 Task: Add a condition where "Privacy Is Ticket has no public comment" in recently solved tickets.
Action: Mouse moved to (219, 498)
Screenshot: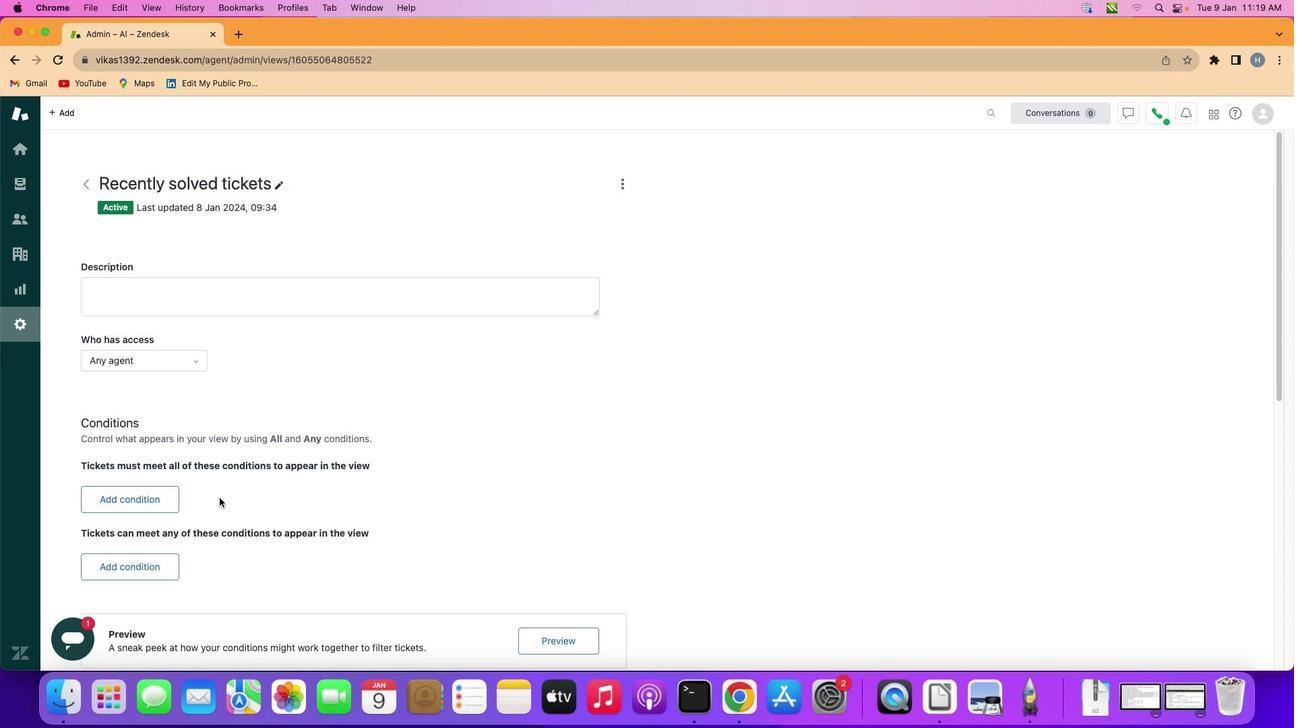 
Action: Mouse pressed left at (219, 498)
Screenshot: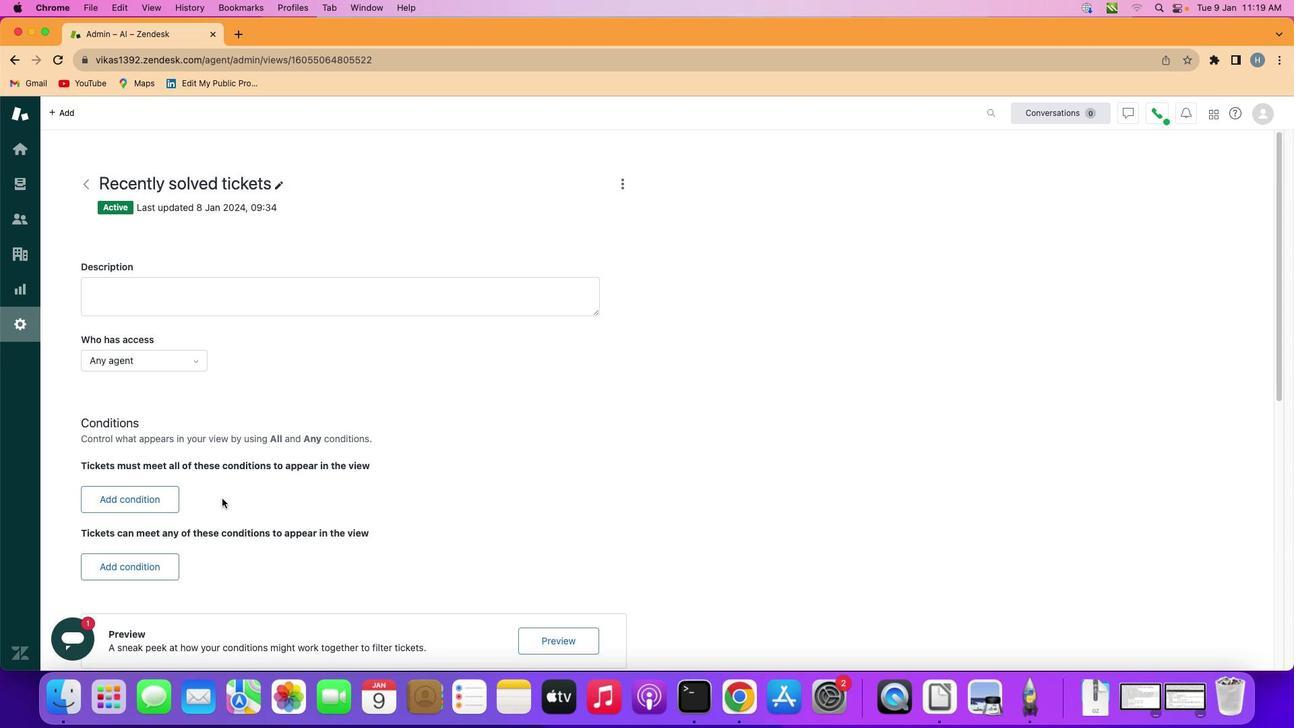 
Action: Mouse moved to (126, 499)
Screenshot: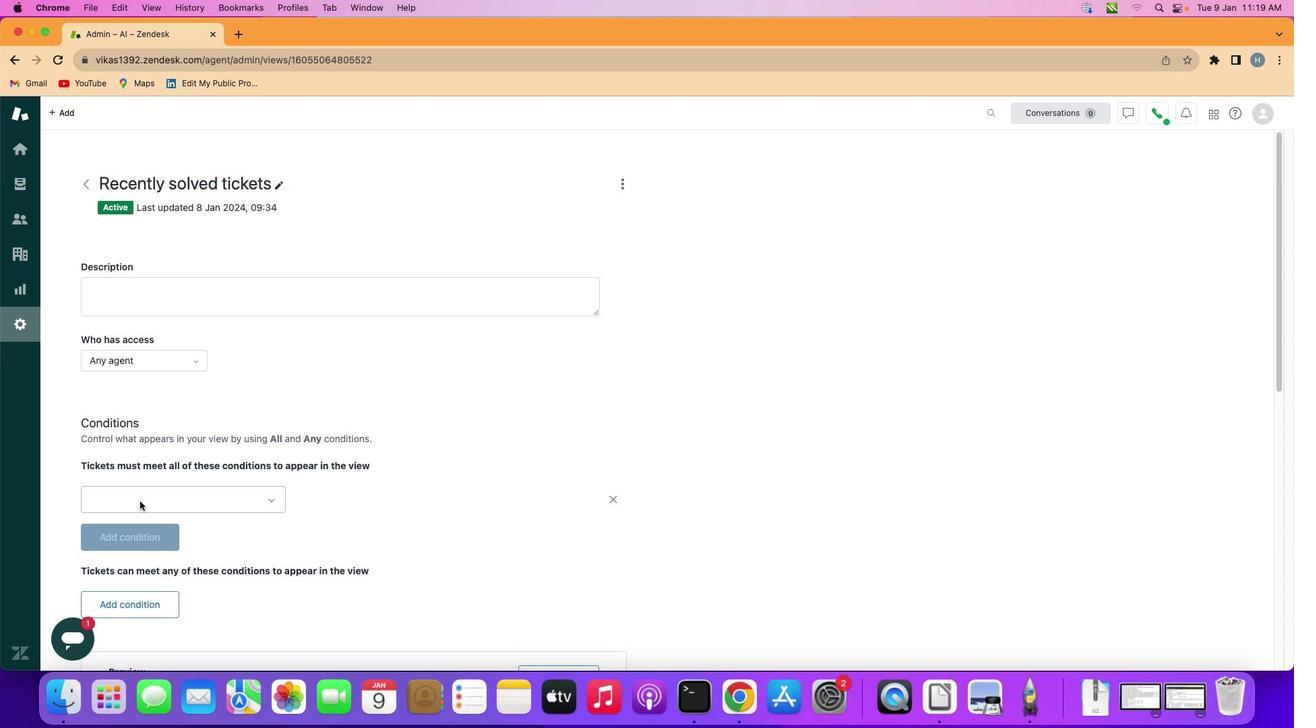 
Action: Mouse pressed left at (126, 499)
Screenshot: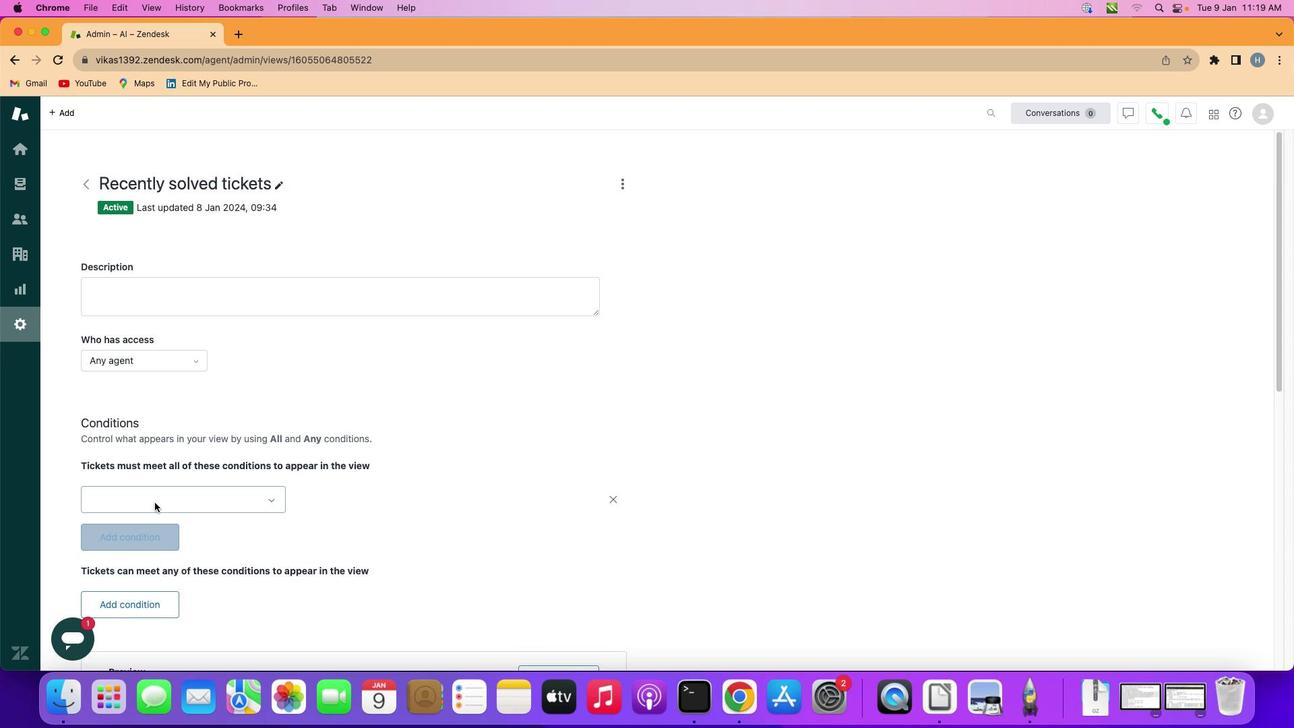 
Action: Mouse moved to (190, 505)
Screenshot: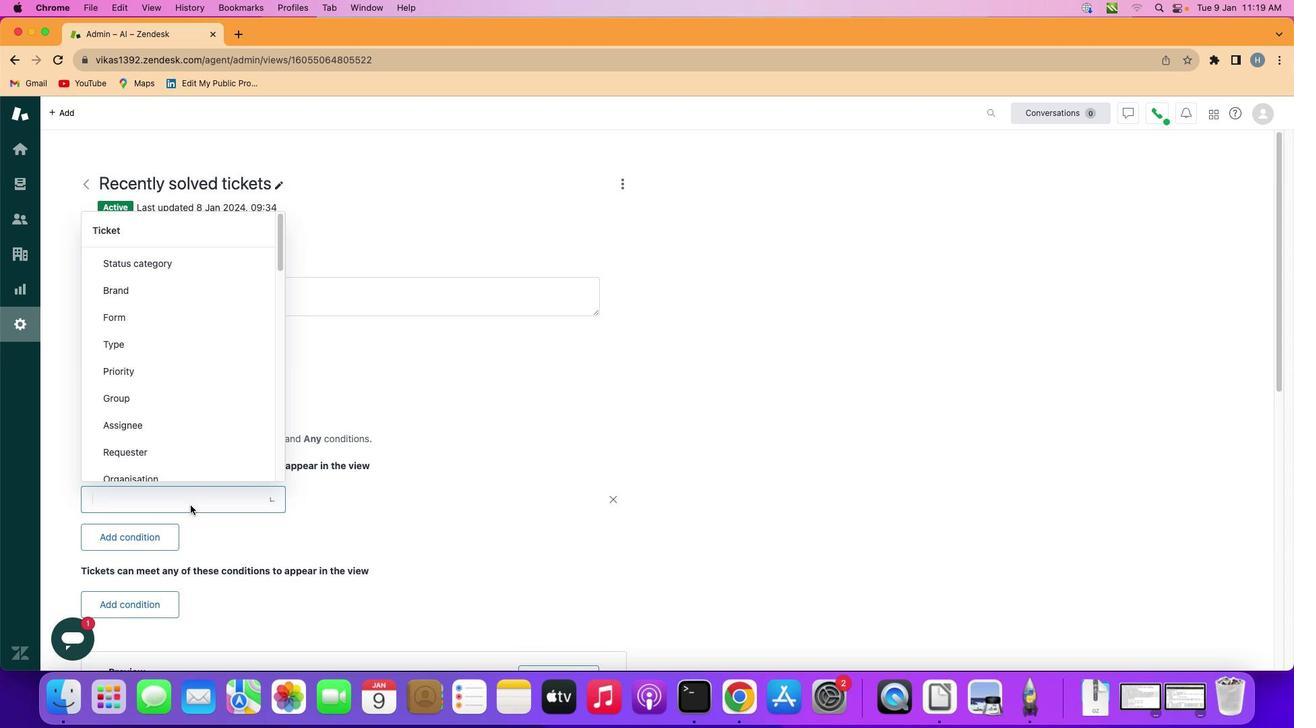 
Action: Mouse pressed left at (190, 505)
Screenshot: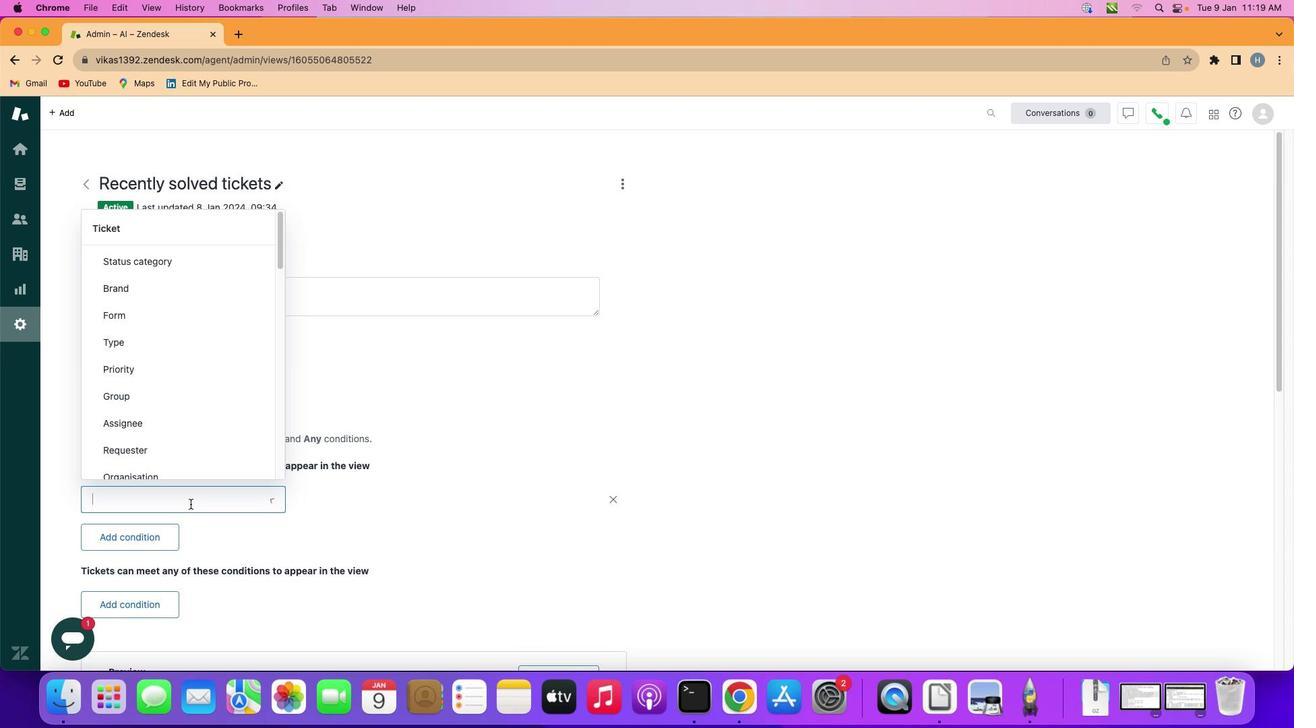 
Action: Mouse moved to (202, 375)
Screenshot: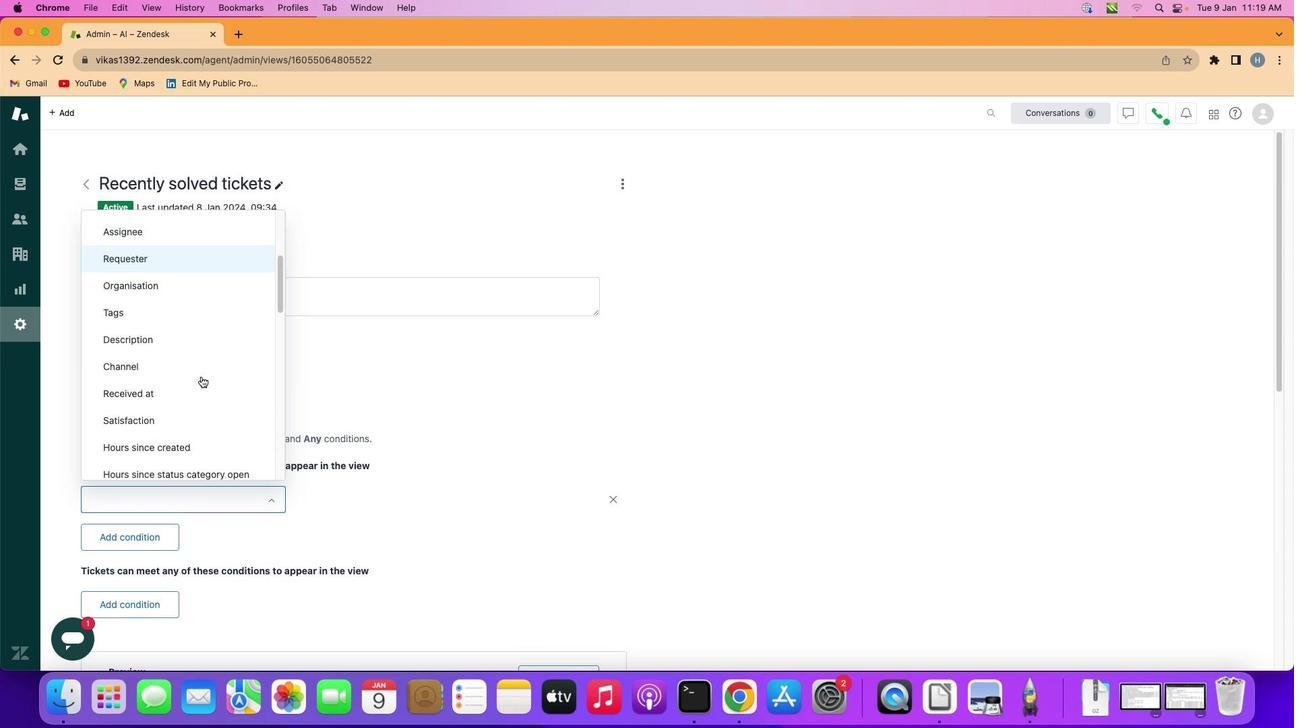 
Action: Mouse scrolled (202, 375) with delta (0, 0)
Screenshot: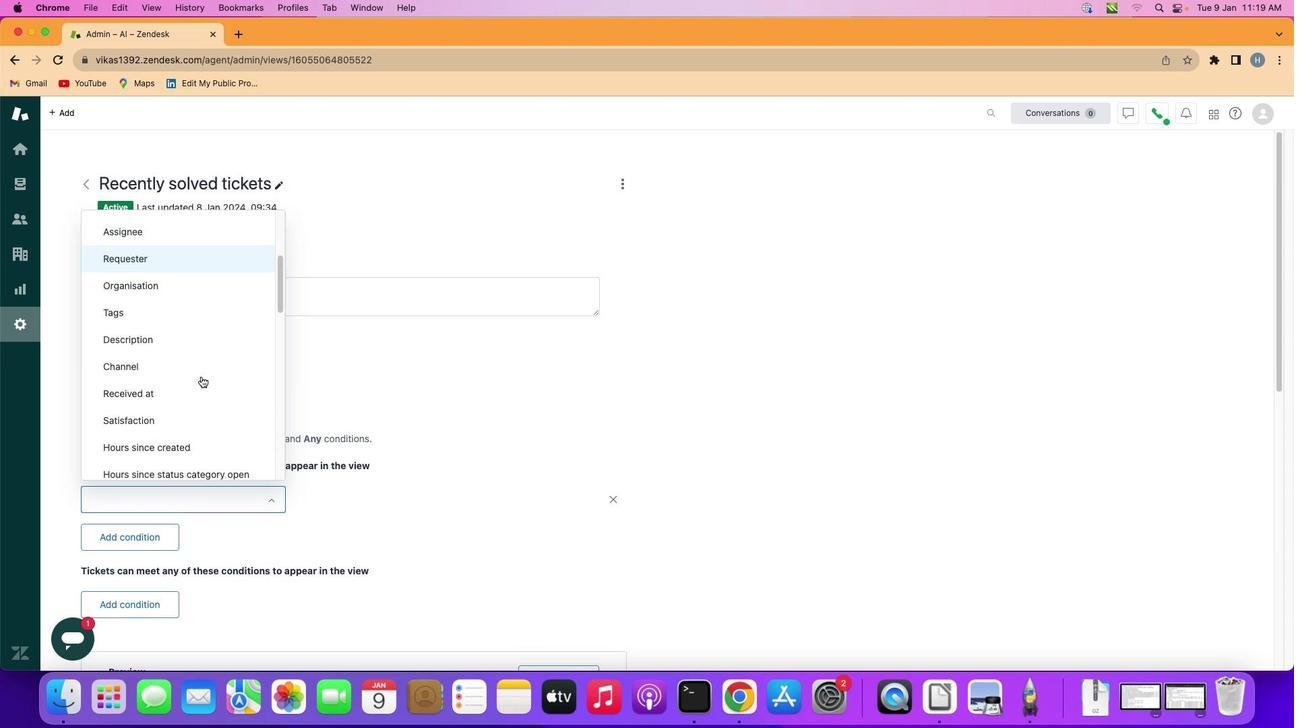 
Action: Mouse moved to (202, 375)
Screenshot: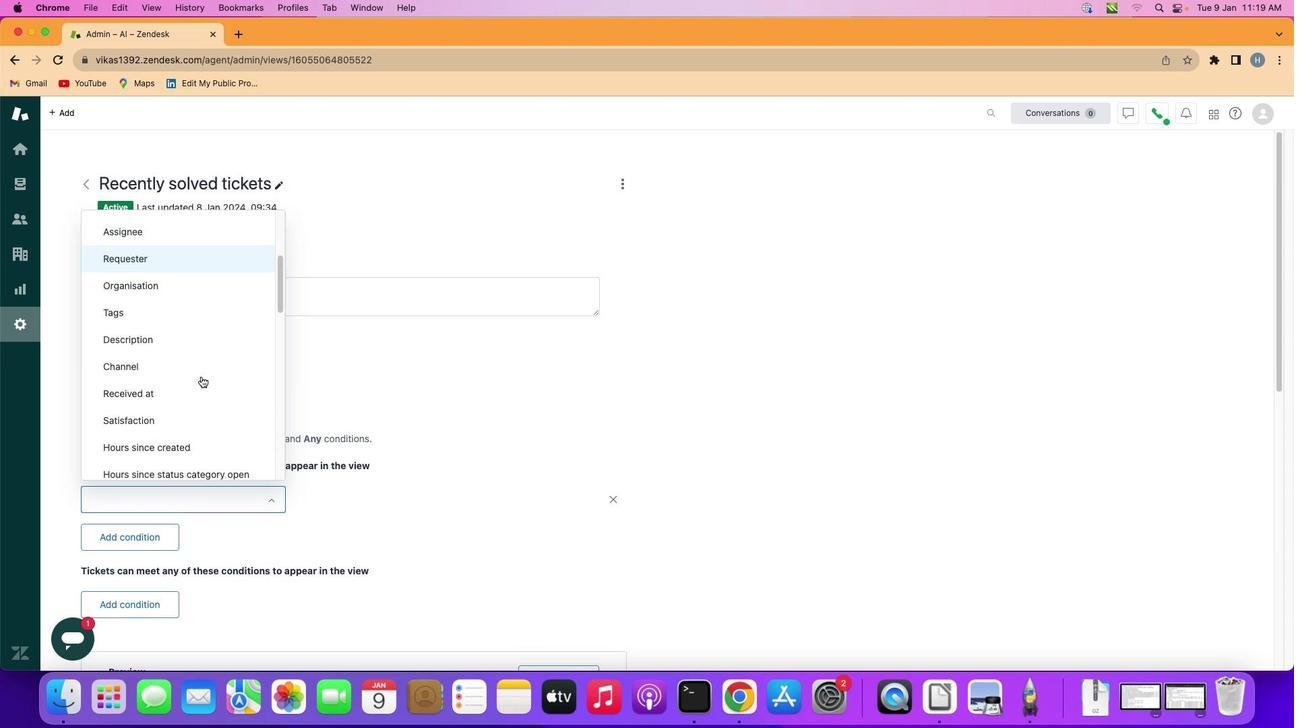 
Action: Mouse scrolled (202, 375) with delta (0, 0)
Screenshot: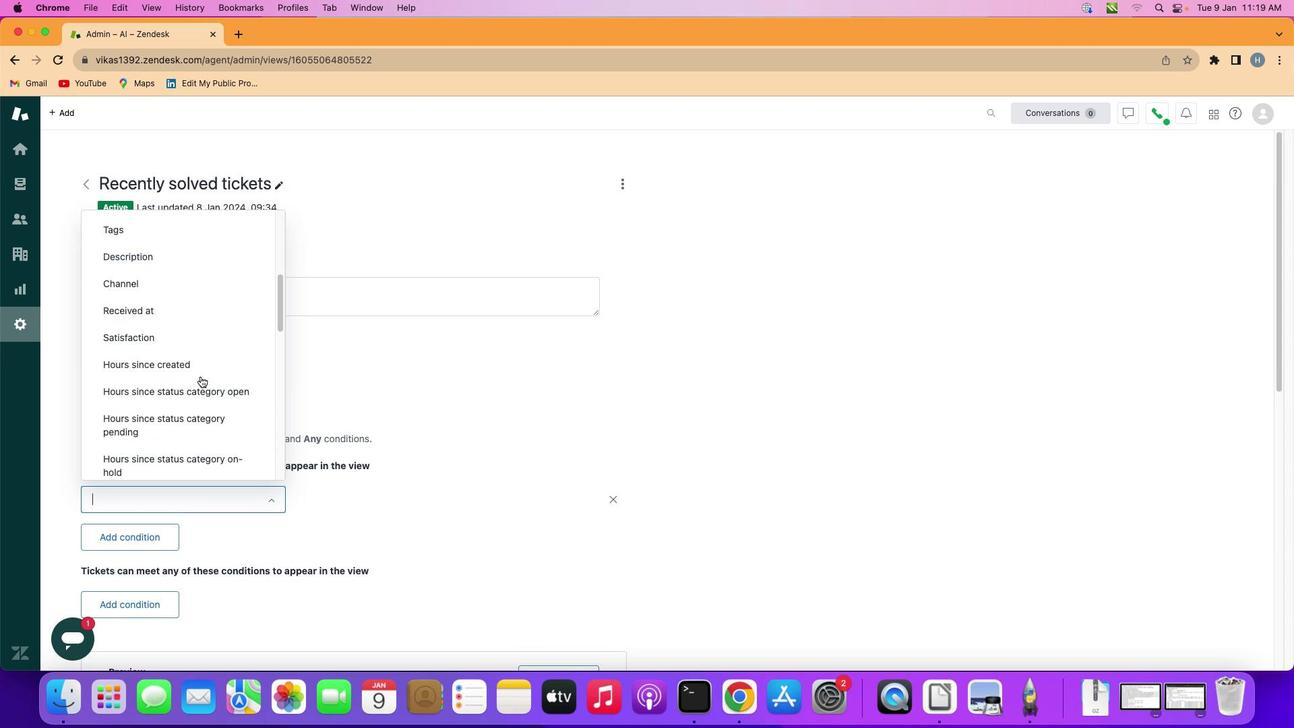 
Action: Mouse scrolled (202, 375) with delta (0, -1)
Screenshot: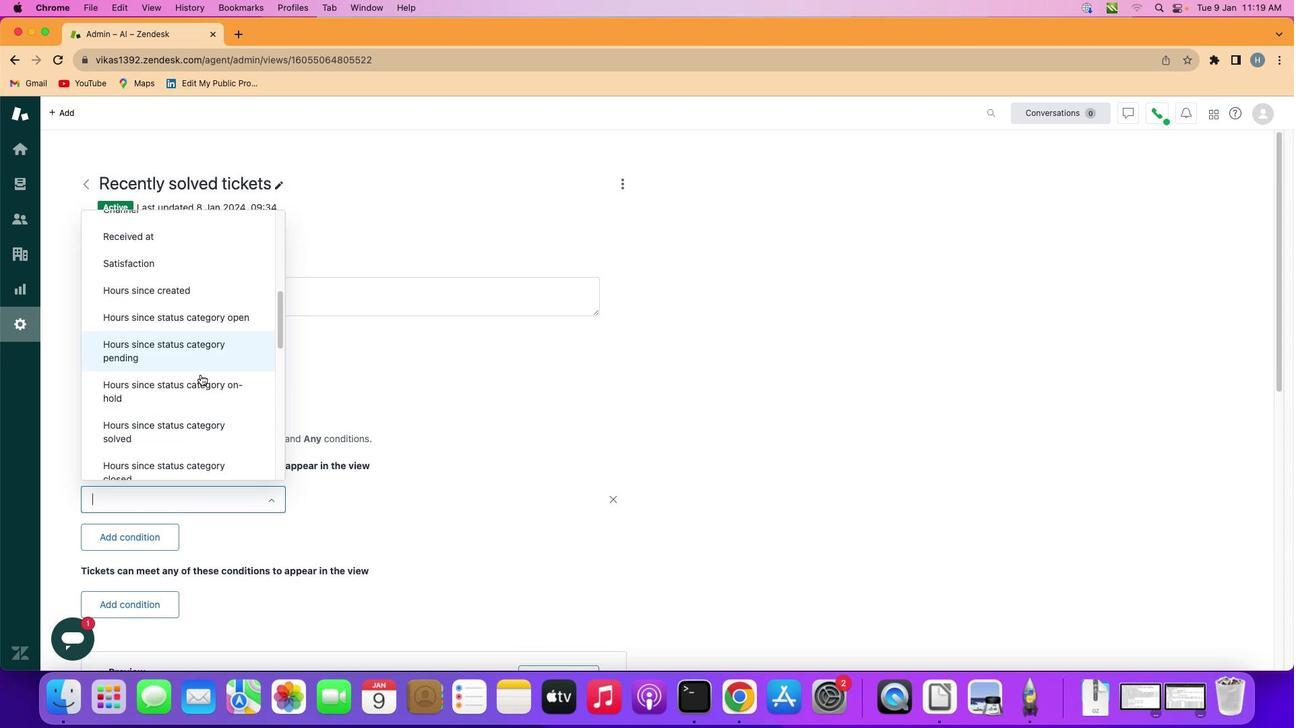 
Action: Mouse moved to (201, 376)
Screenshot: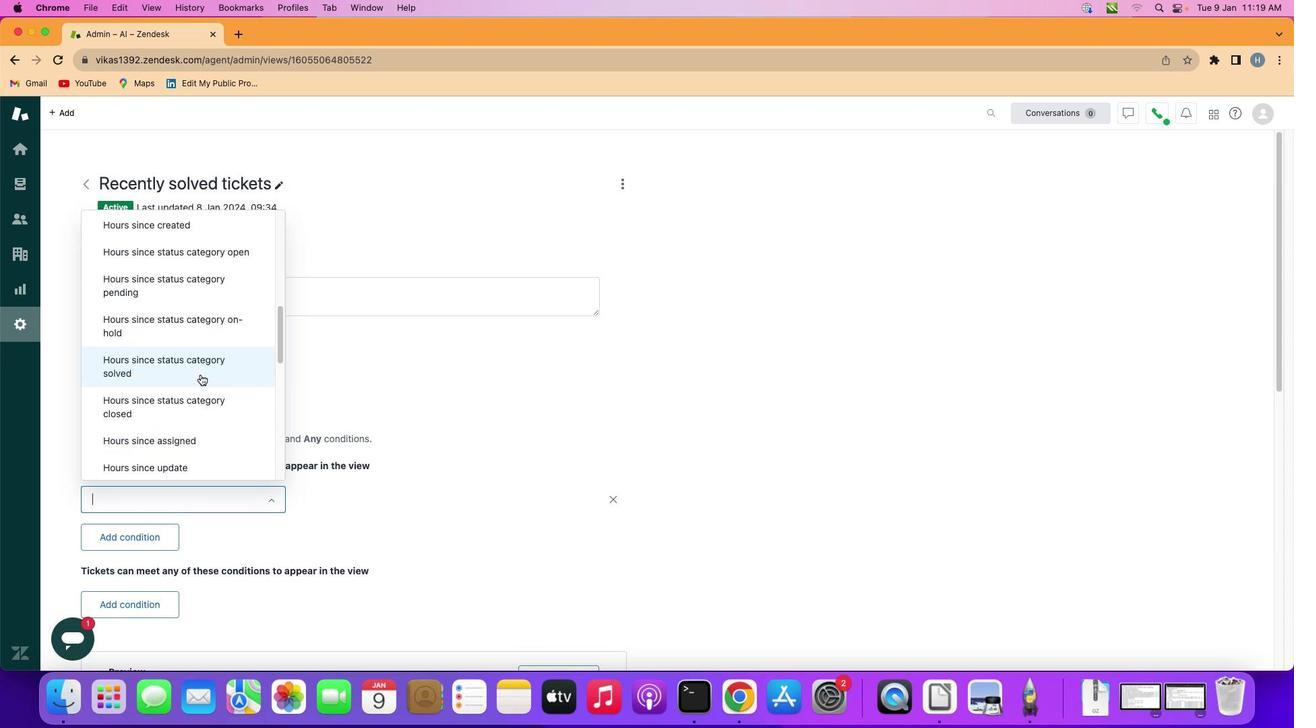 
Action: Mouse scrolled (201, 376) with delta (0, -2)
Screenshot: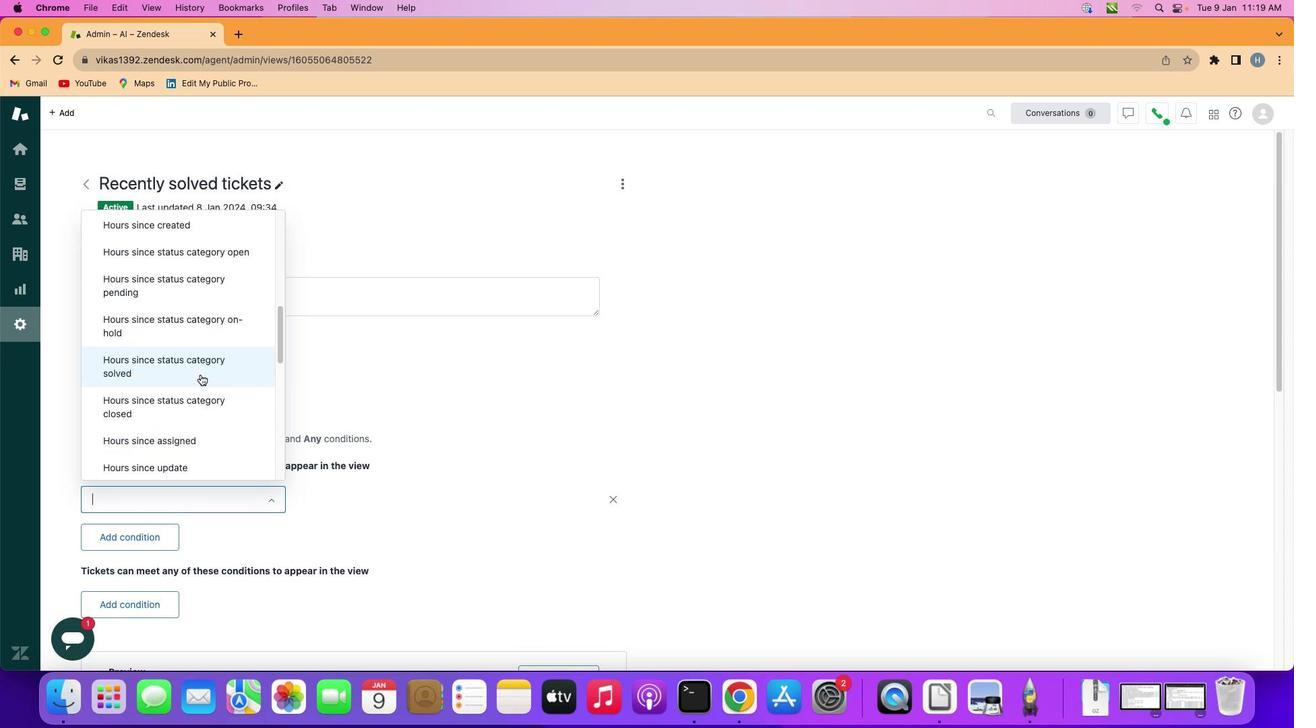 
Action: Mouse moved to (201, 376)
Screenshot: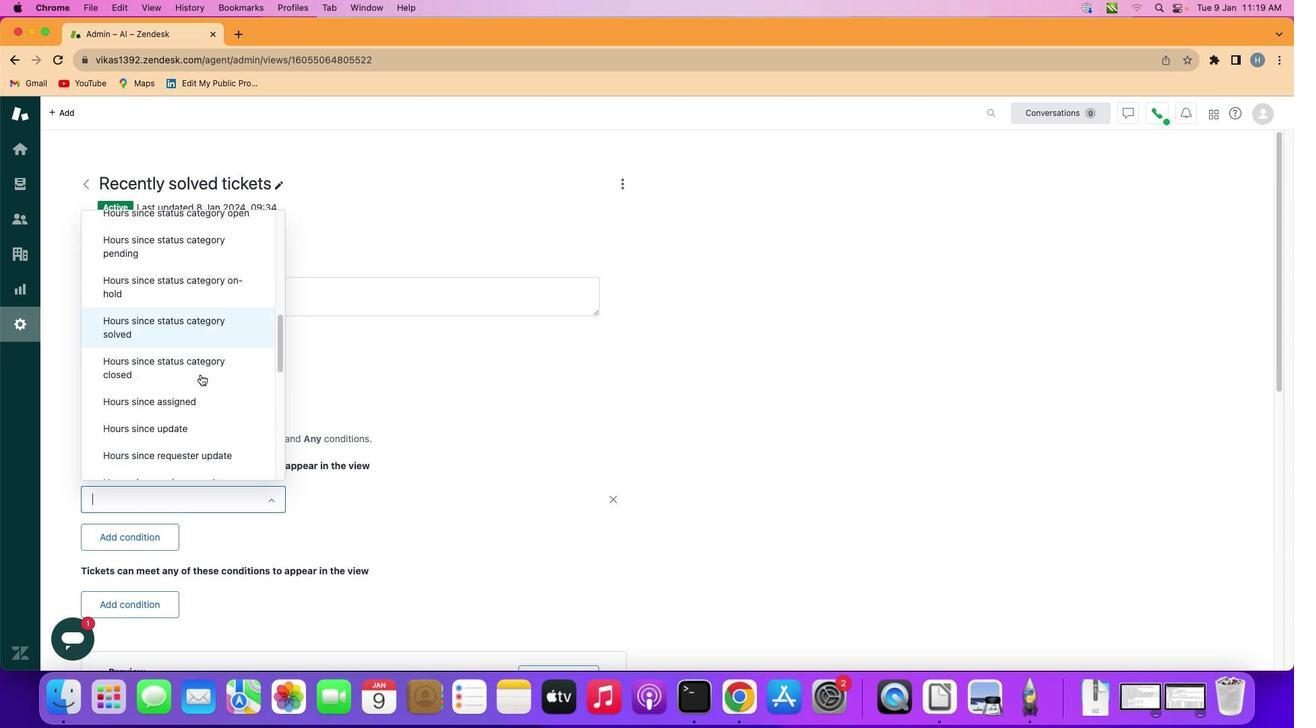 
Action: Mouse scrolled (201, 376) with delta (0, -2)
Screenshot: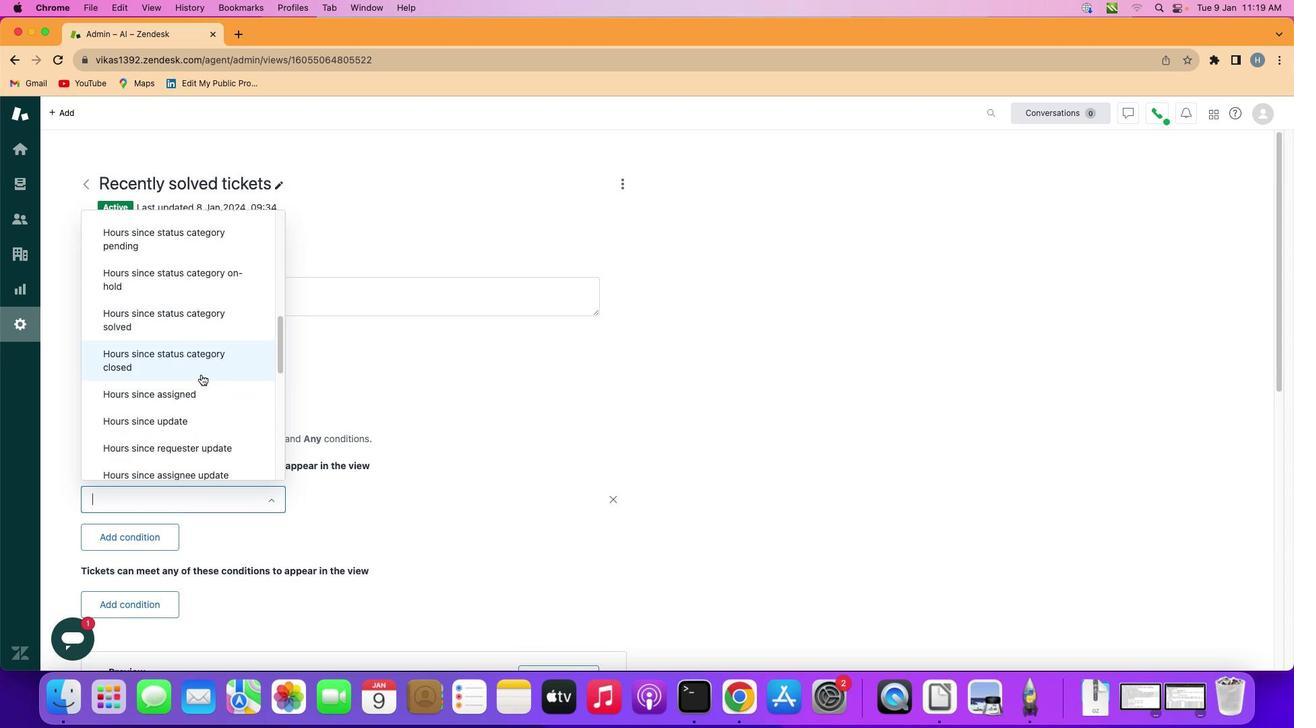 
Action: Mouse moved to (200, 376)
Screenshot: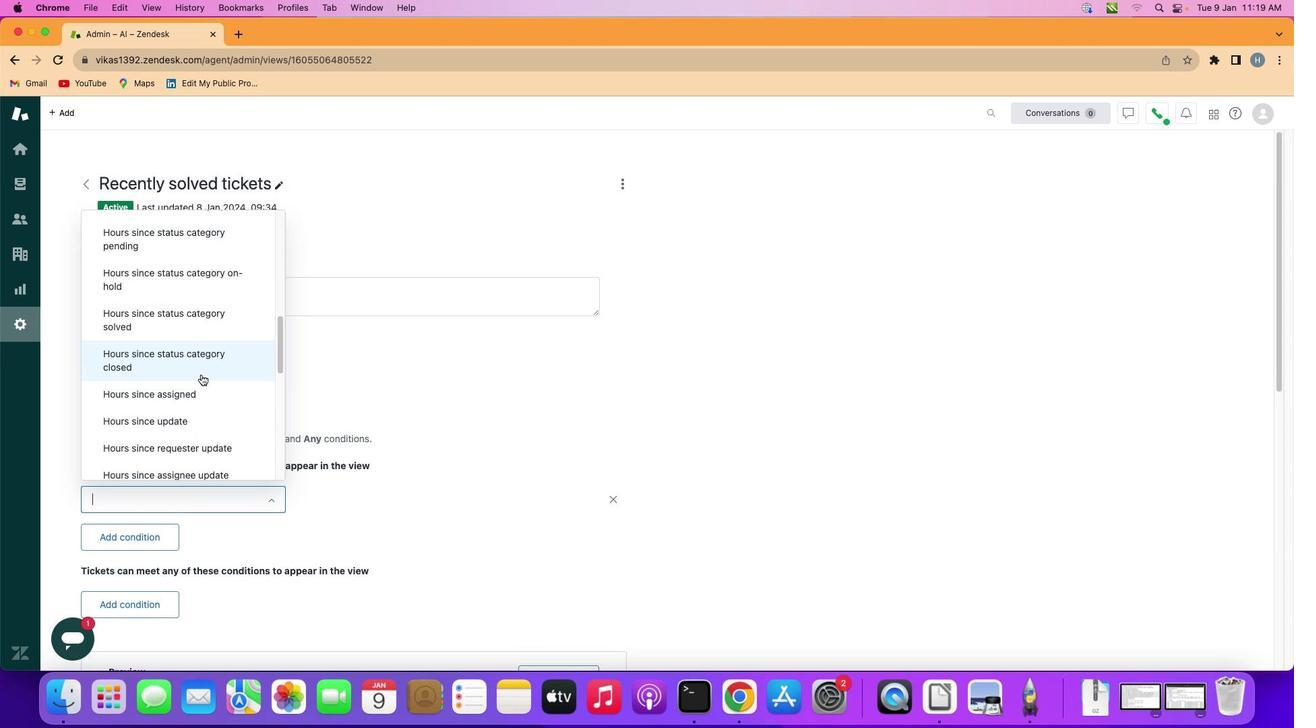 
Action: Mouse scrolled (200, 376) with delta (0, -2)
Screenshot: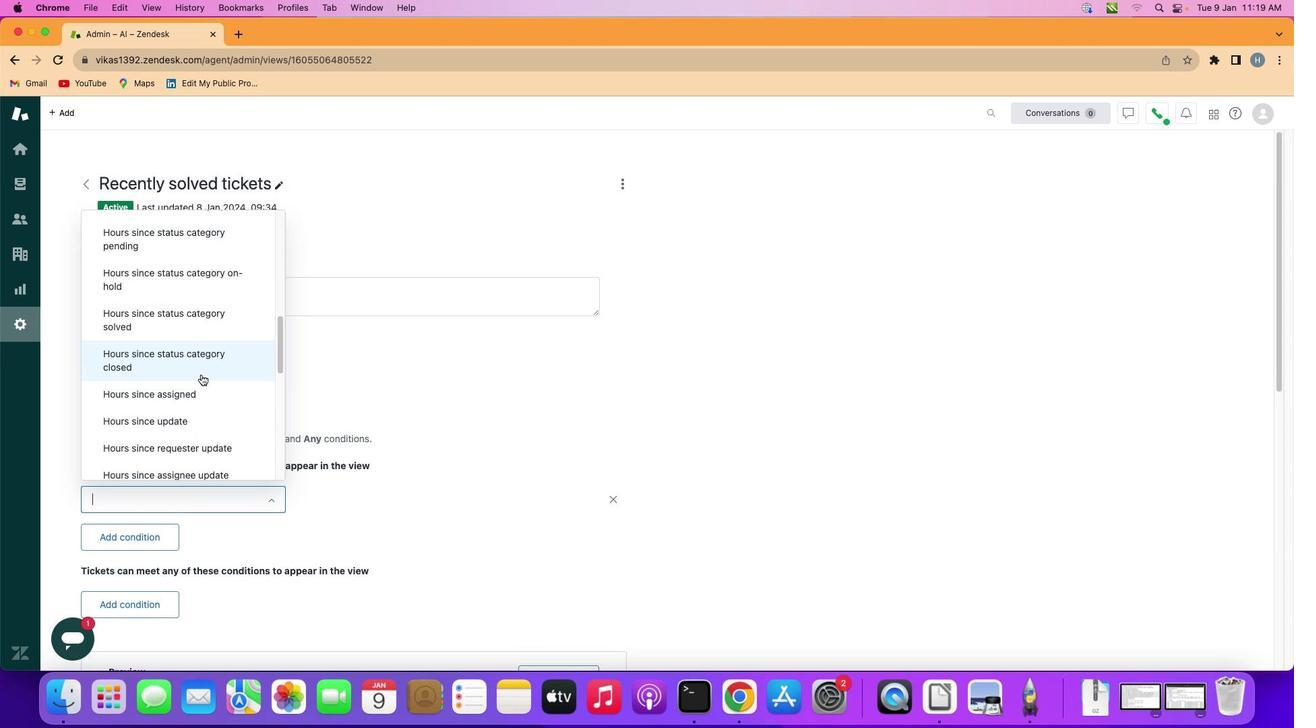 
Action: Mouse moved to (201, 374)
Screenshot: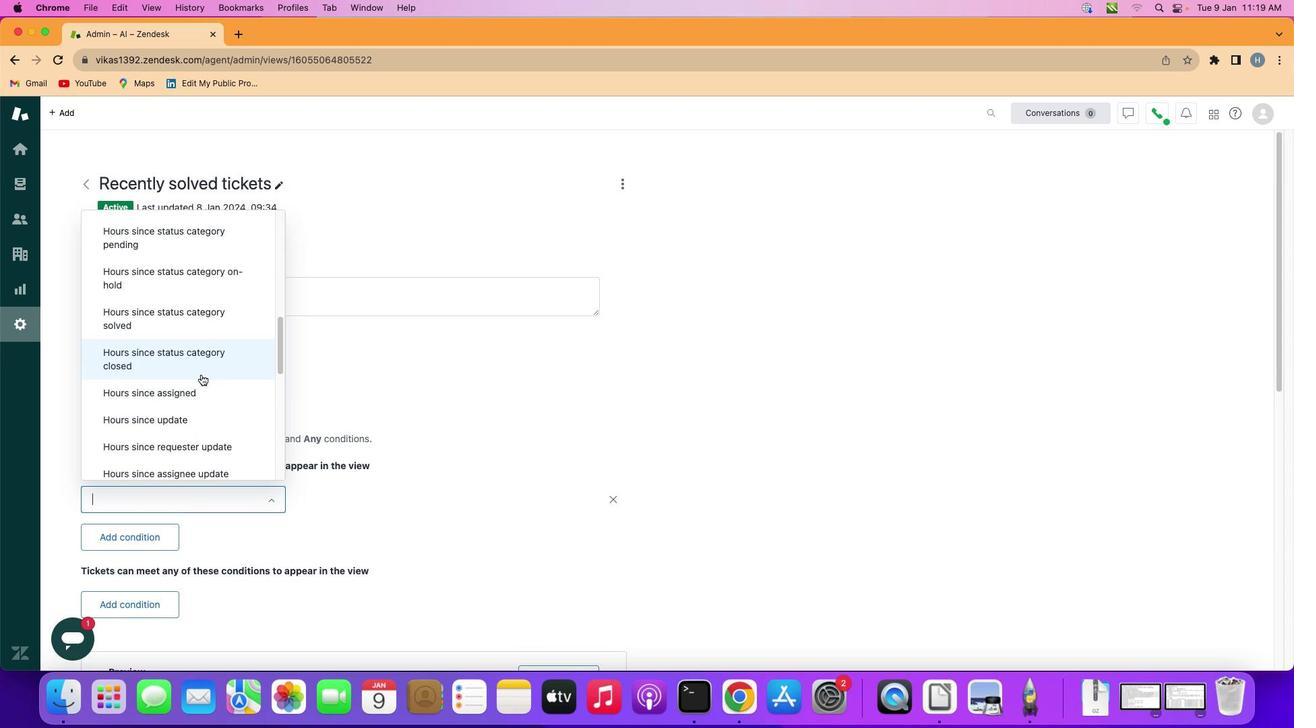 
Action: Mouse scrolled (201, 374) with delta (0, 0)
Screenshot: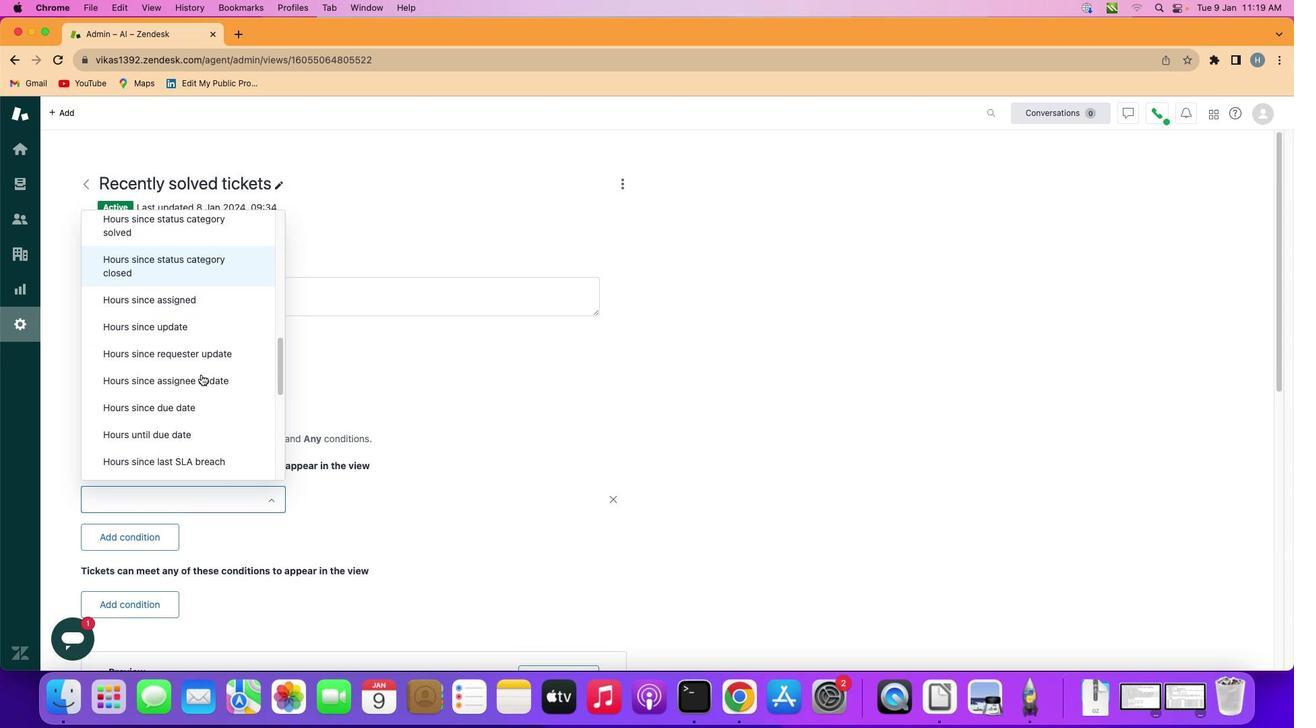 
Action: Mouse scrolled (201, 374) with delta (0, 0)
Screenshot: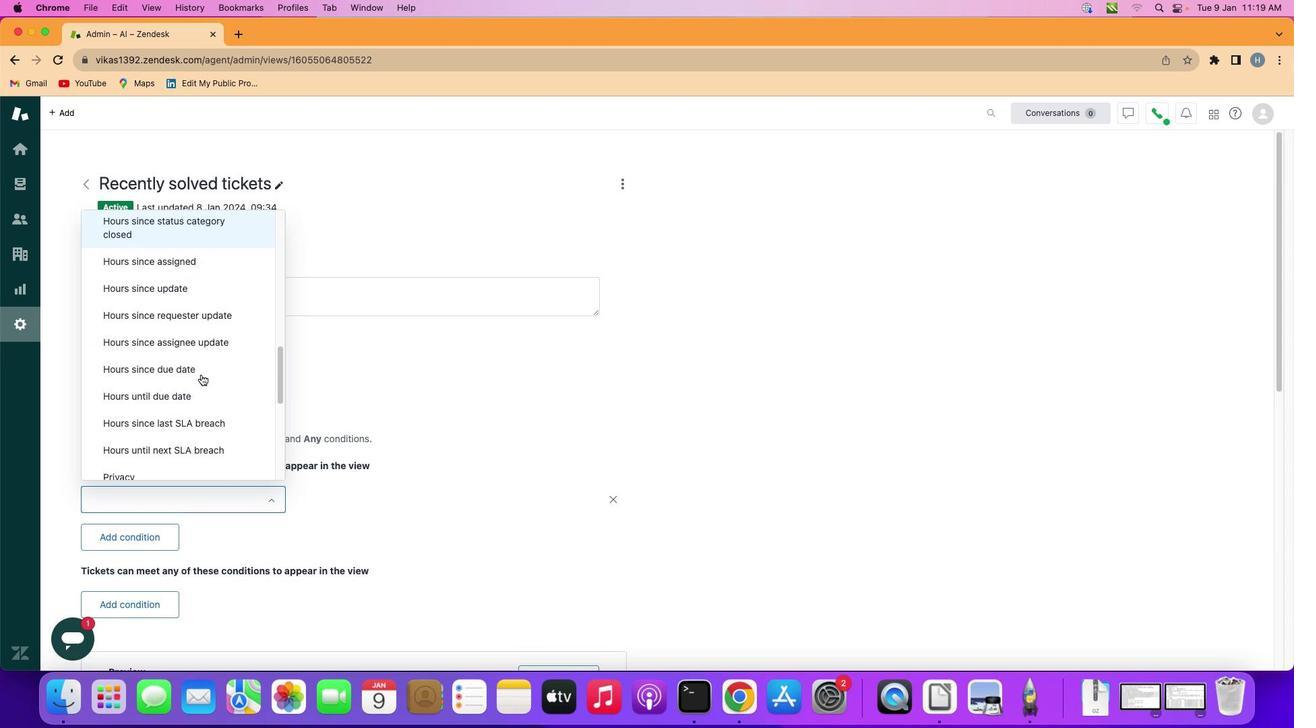 
Action: Mouse scrolled (201, 374) with delta (0, -1)
Screenshot: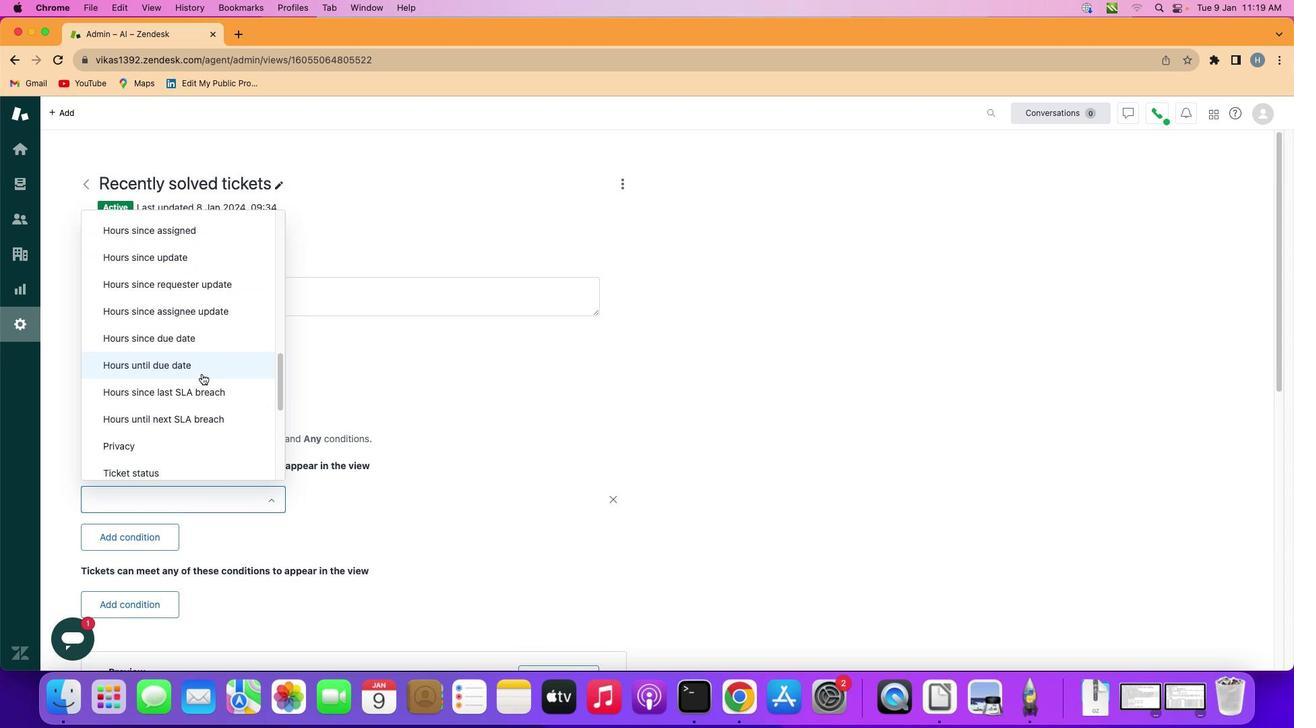 
Action: Mouse scrolled (201, 374) with delta (0, -2)
Screenshot: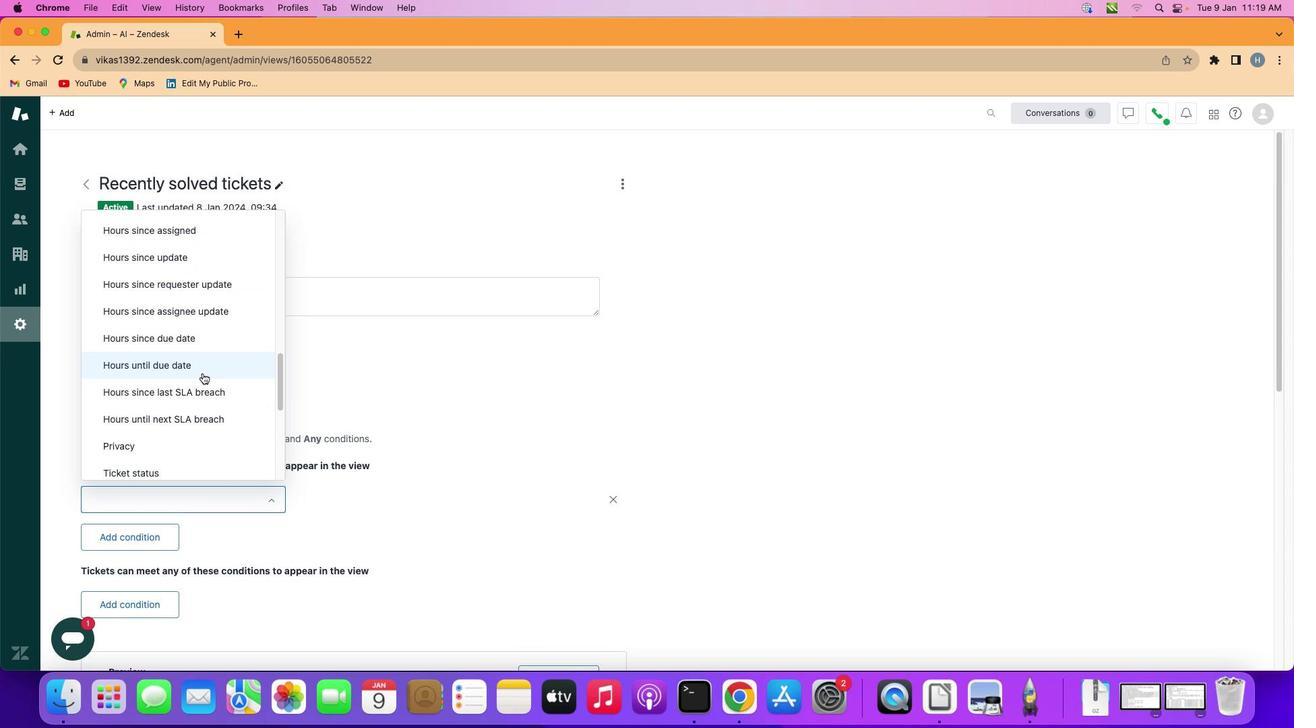 
Action: Mouse moved to (204, 370)
Screenshot: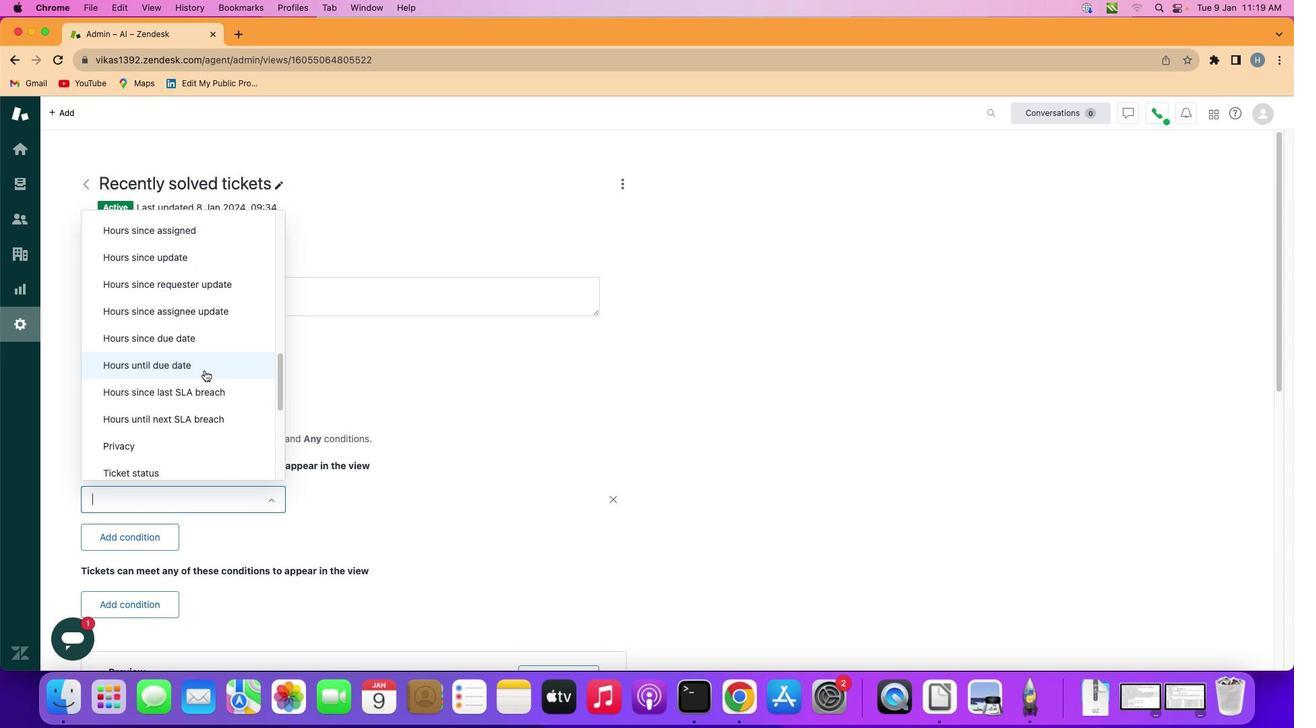
Action: Mouse scrolled (204, 370) with delta (0, 0)
Screenshot: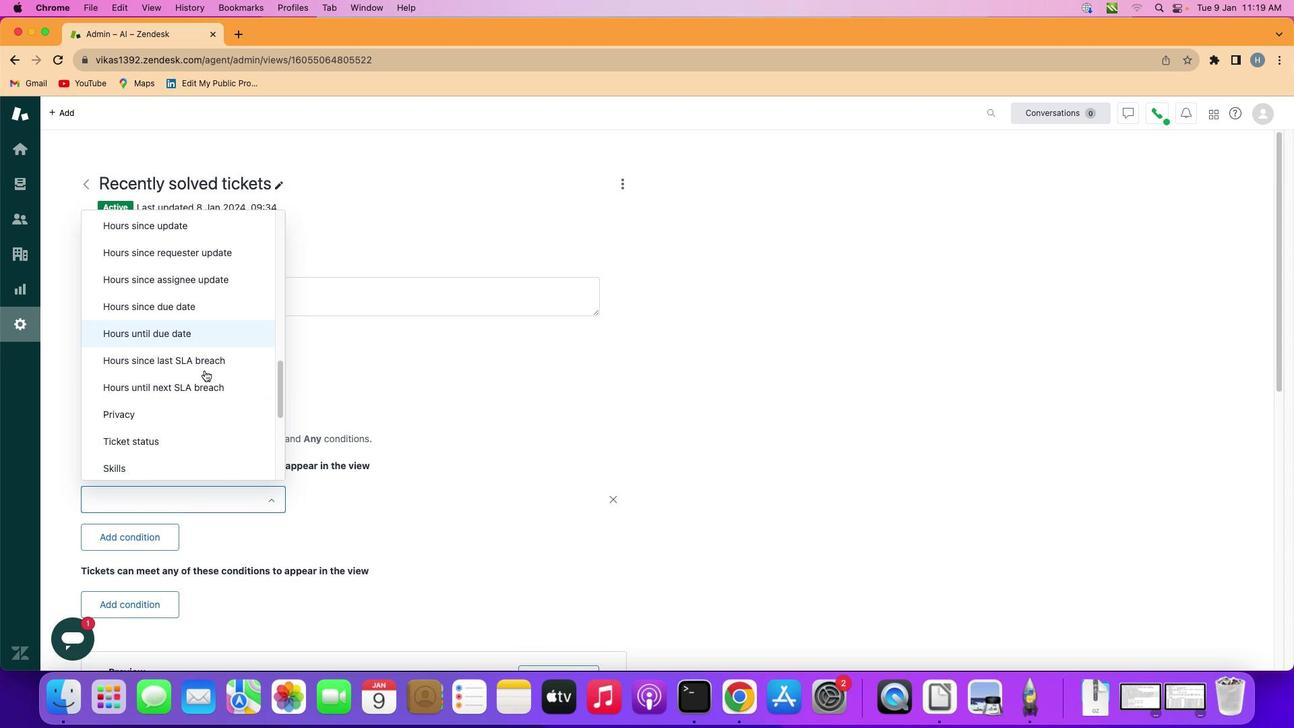 
Action: Mouse scrolled (204, 370) with delta (0, 0)
Screenshot: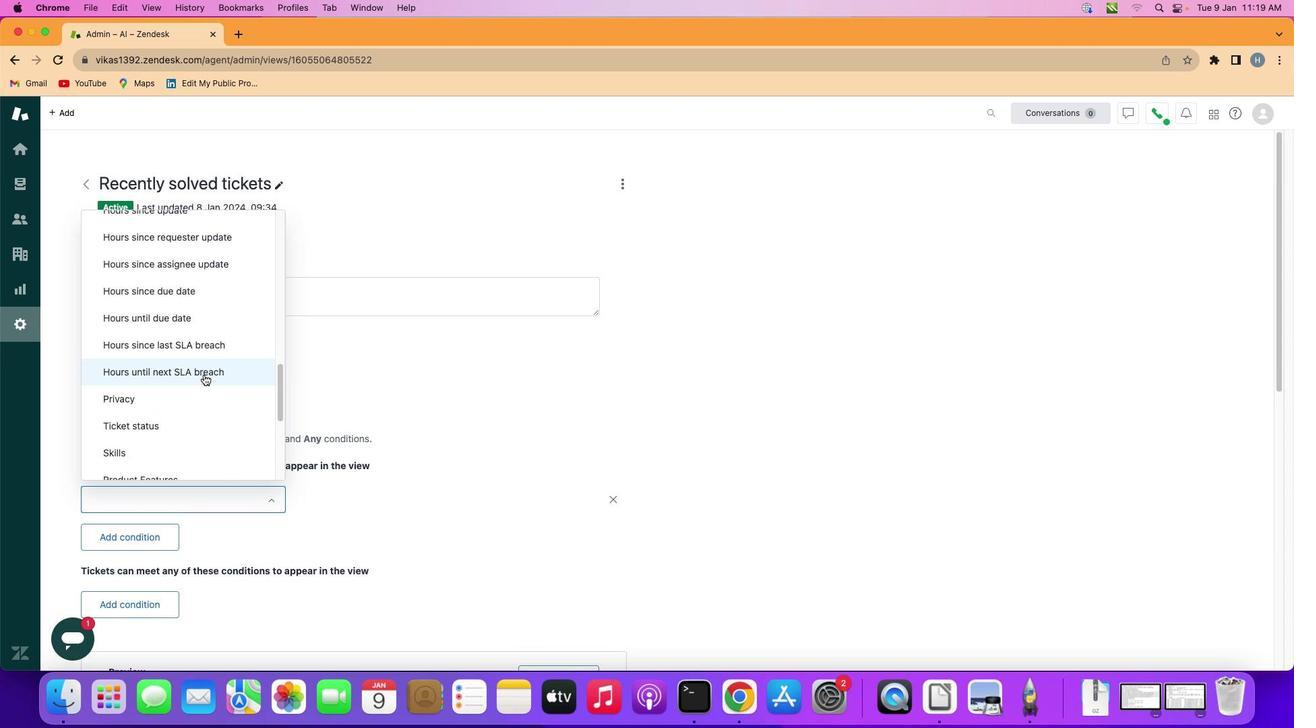 
Action: Mouse scrolled (204, 370) with delta (0, 0)
Screenshot: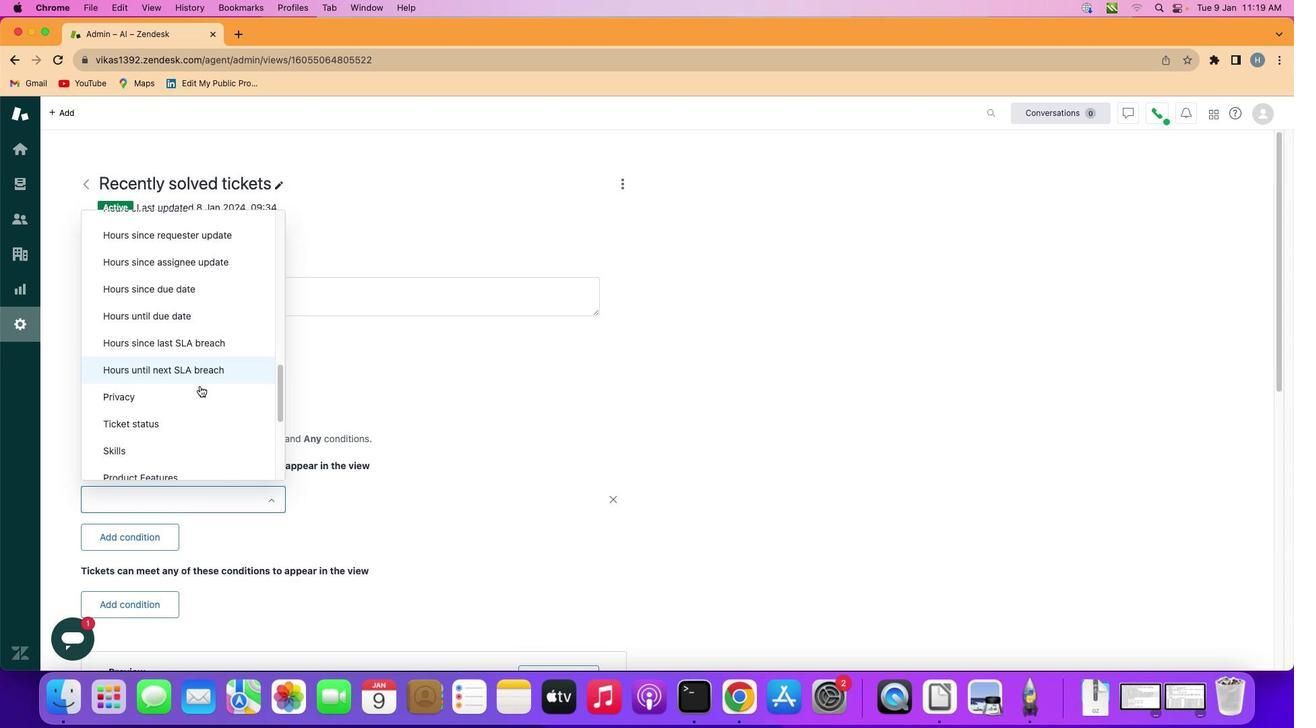 
Action: Mouse moved to (196, 395)
Screenshot: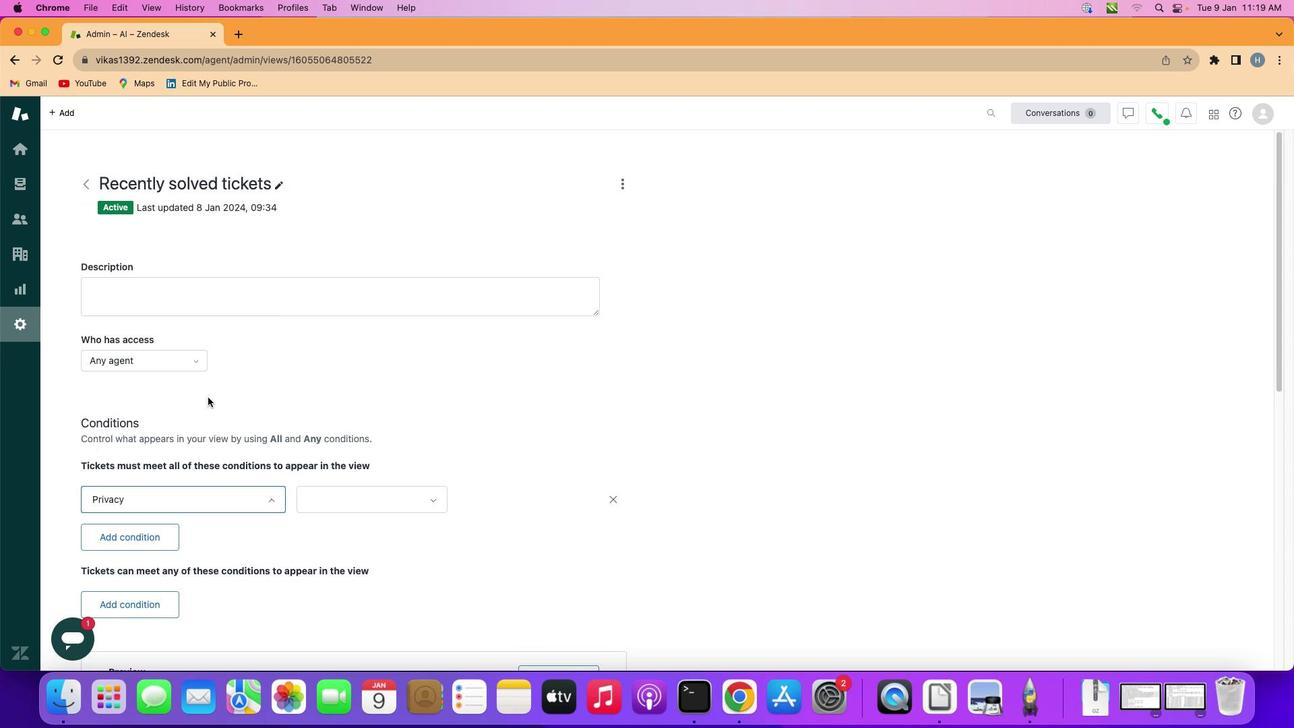 
Action: Mouse pressed left at (196, 395)
Screenshot: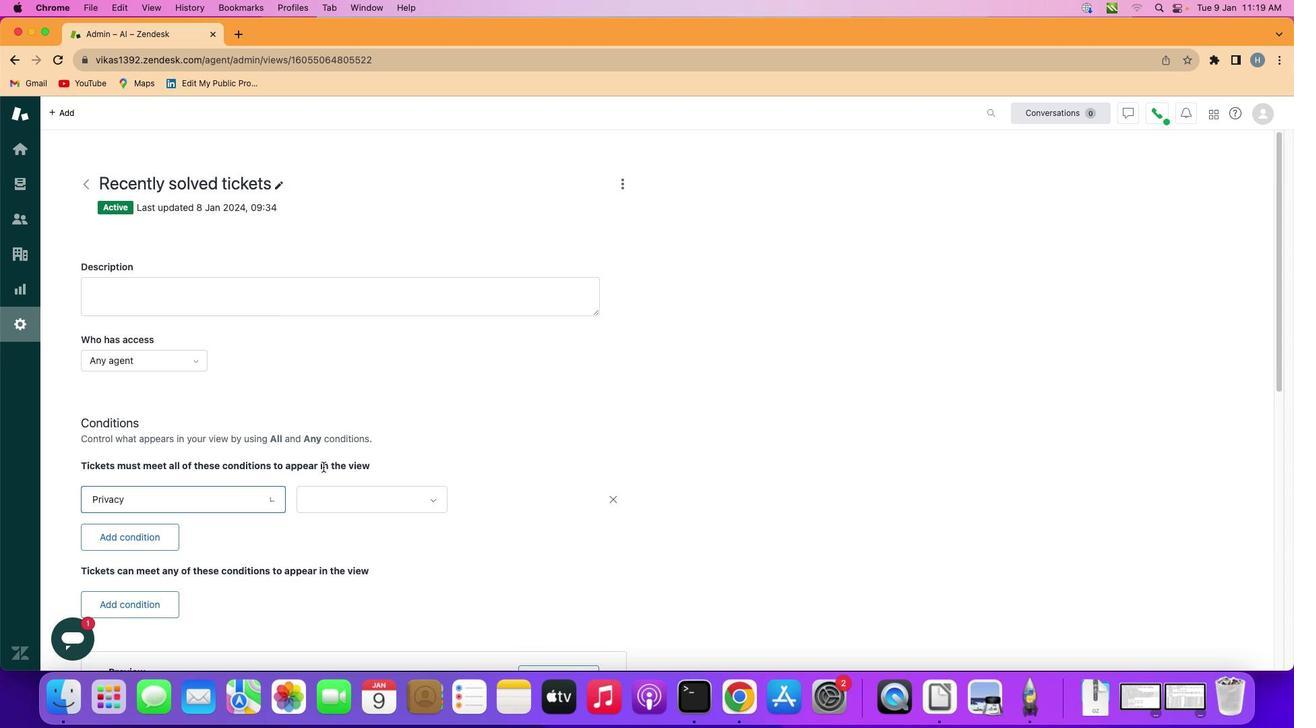 
Action: Mouse moved to (367, 492)
Screenshot: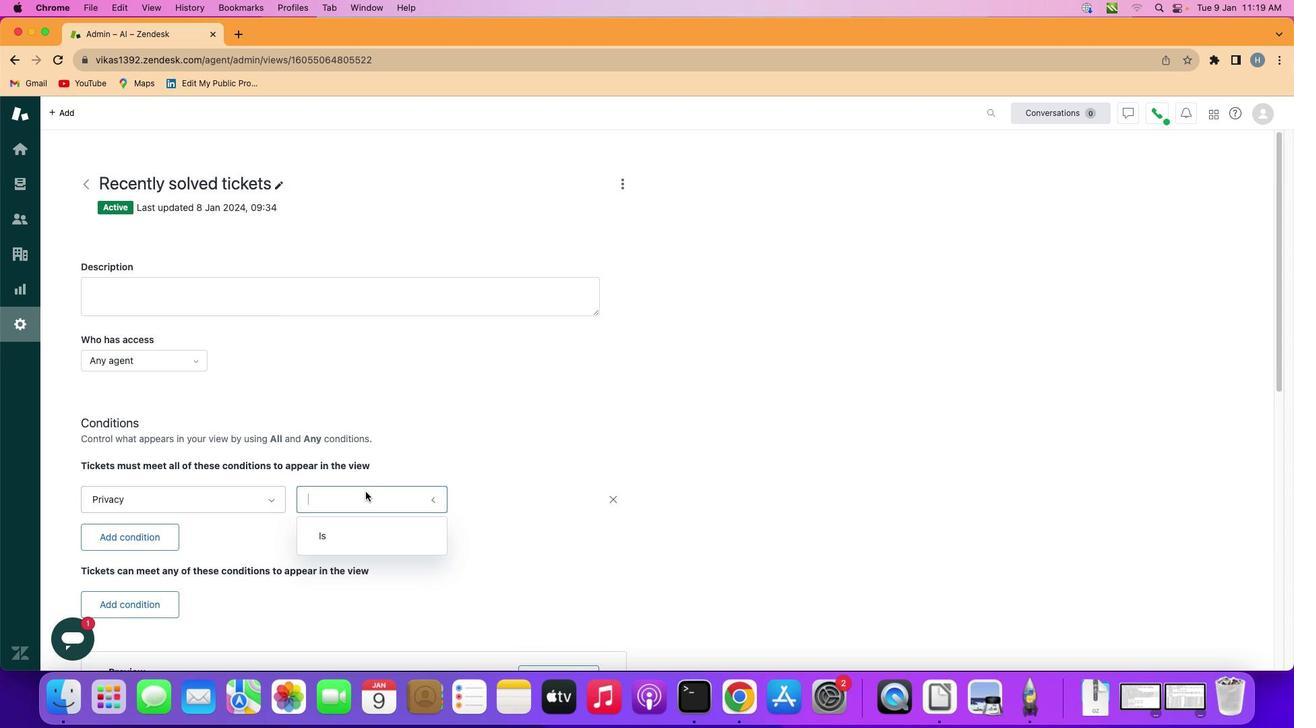 
Action: Mouse pressed left at (367, 492)
Screenshot: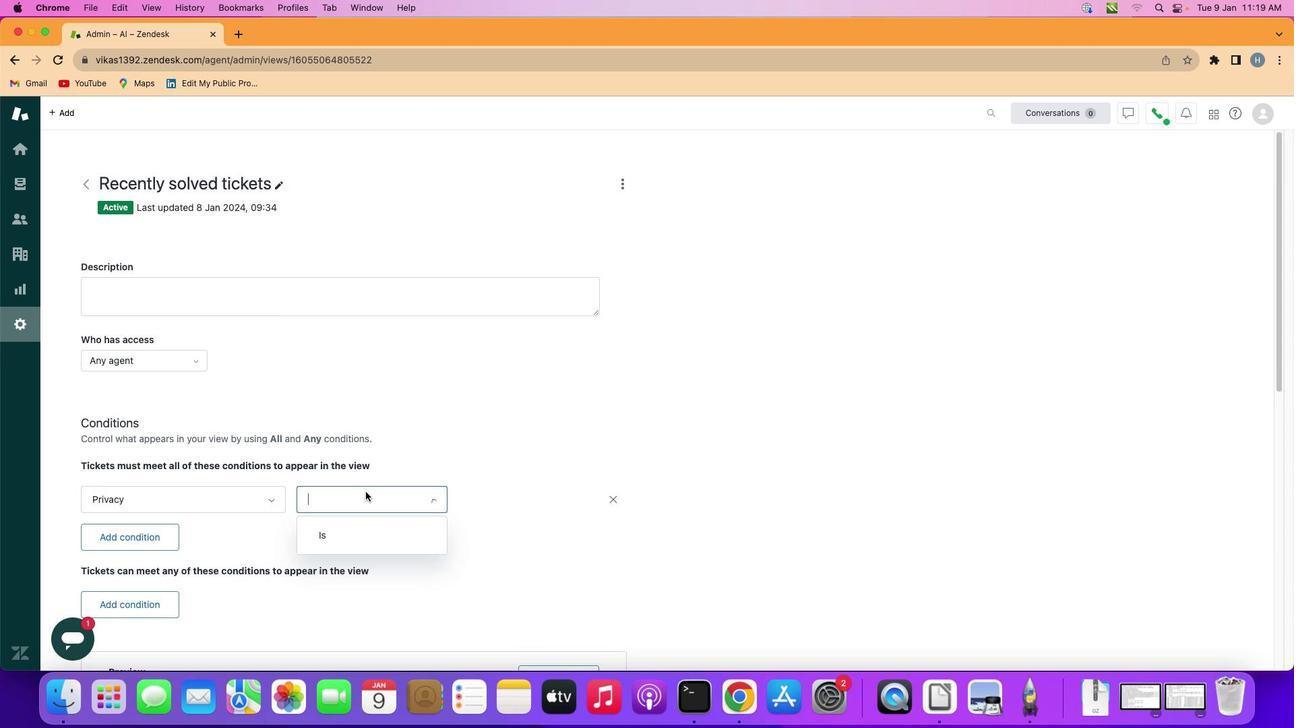
Action: Mouse moved to (365, 530)
Screenshot: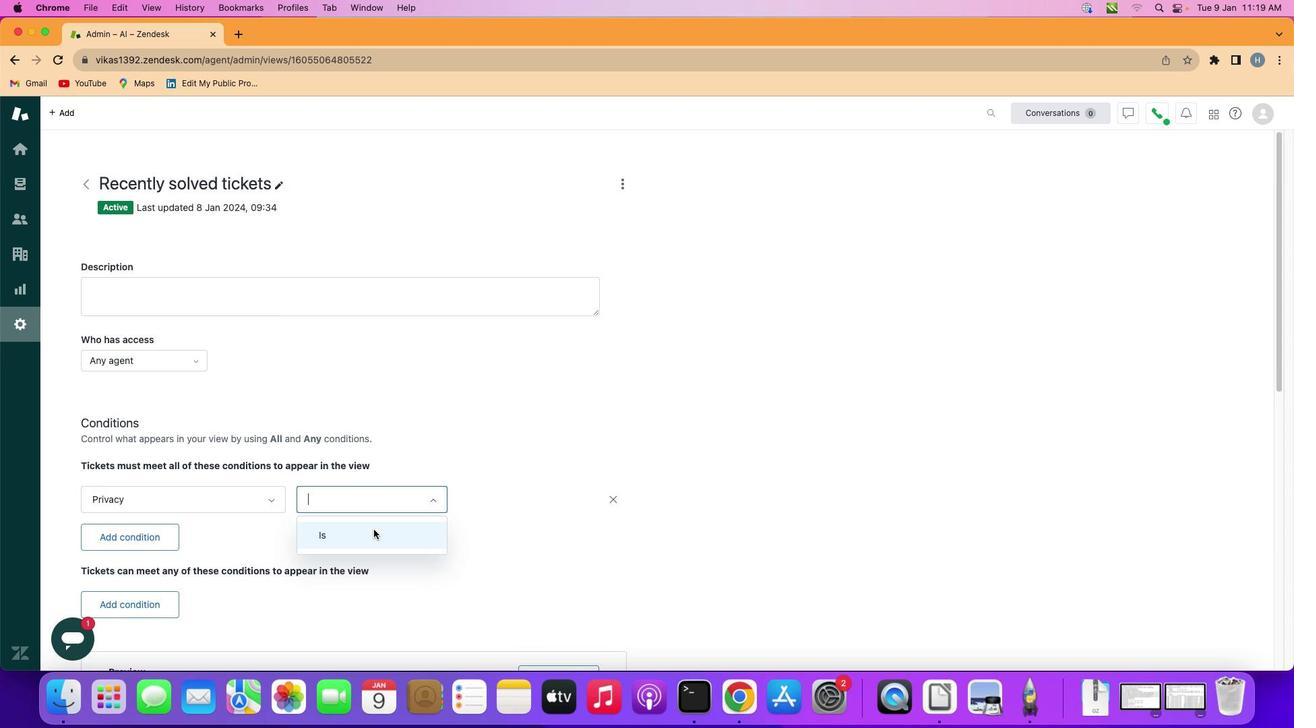 
Action: Mouse pressed left at (365, 530)
Screenshot: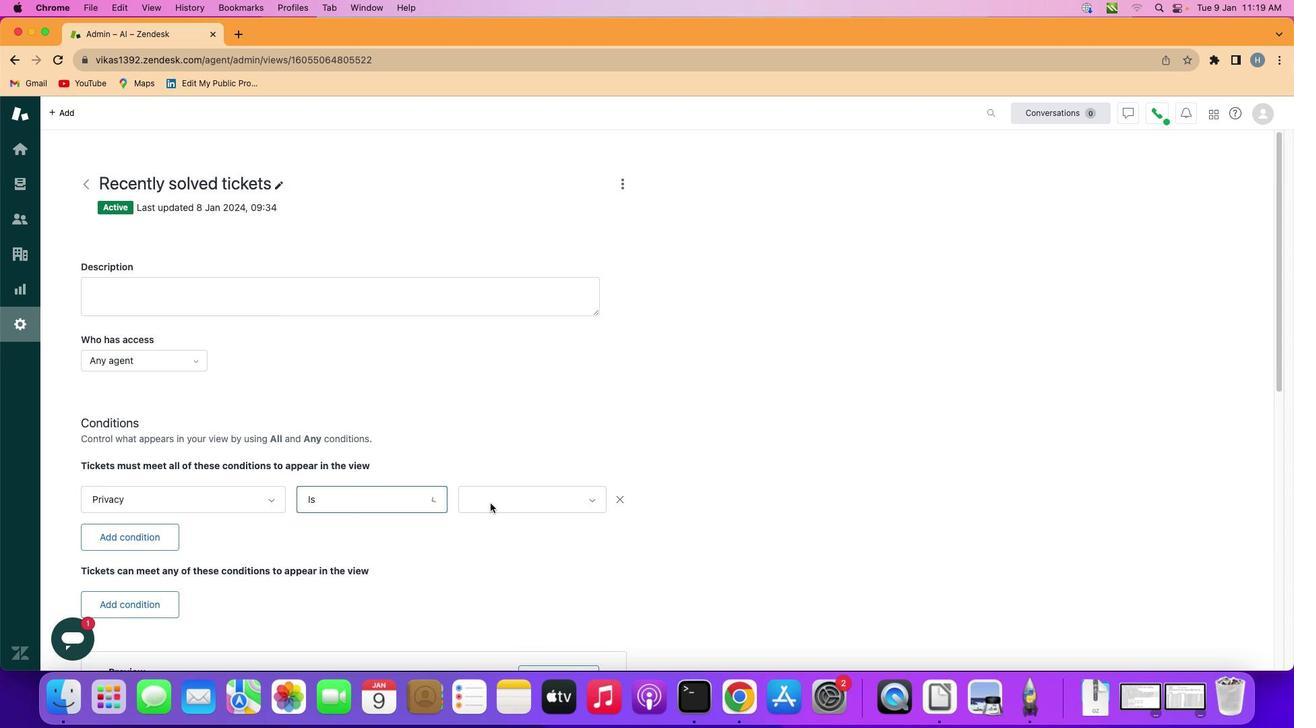 
Action: Mouse moved to (493, 502)
Screenshot: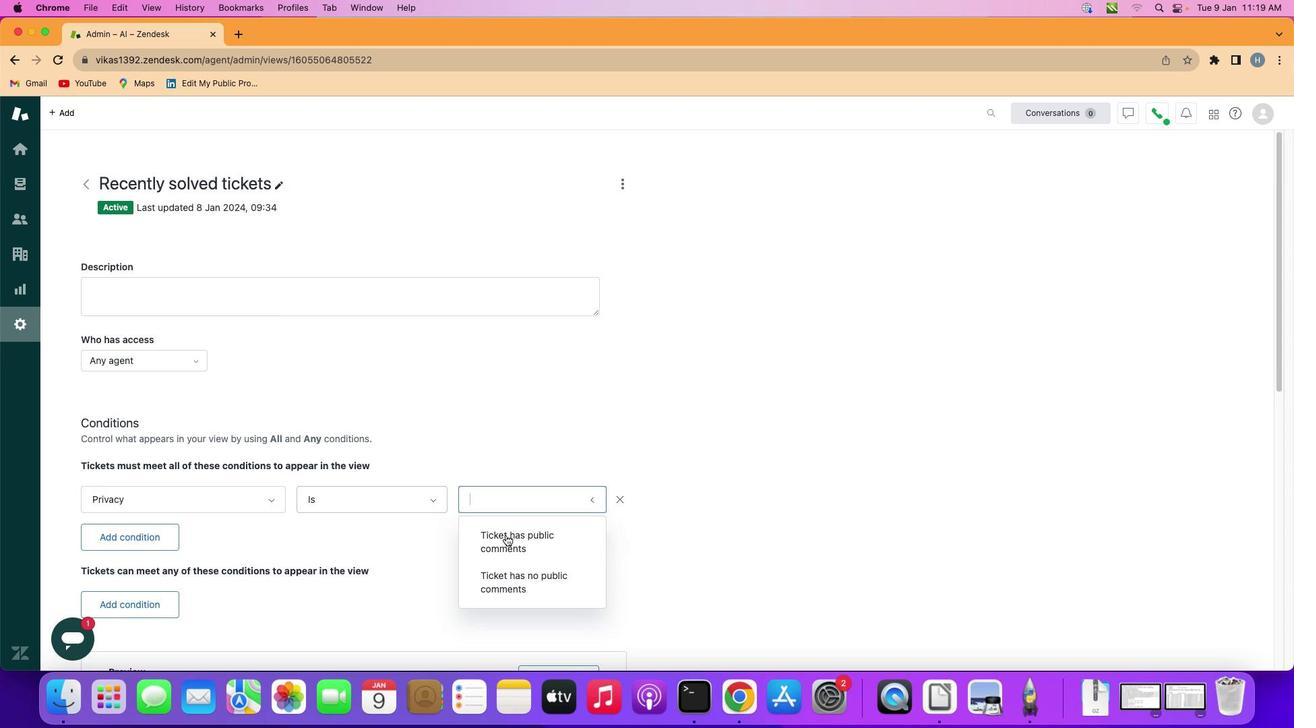 
Action: Mouse pressed left at (493, 502)
Screenshot: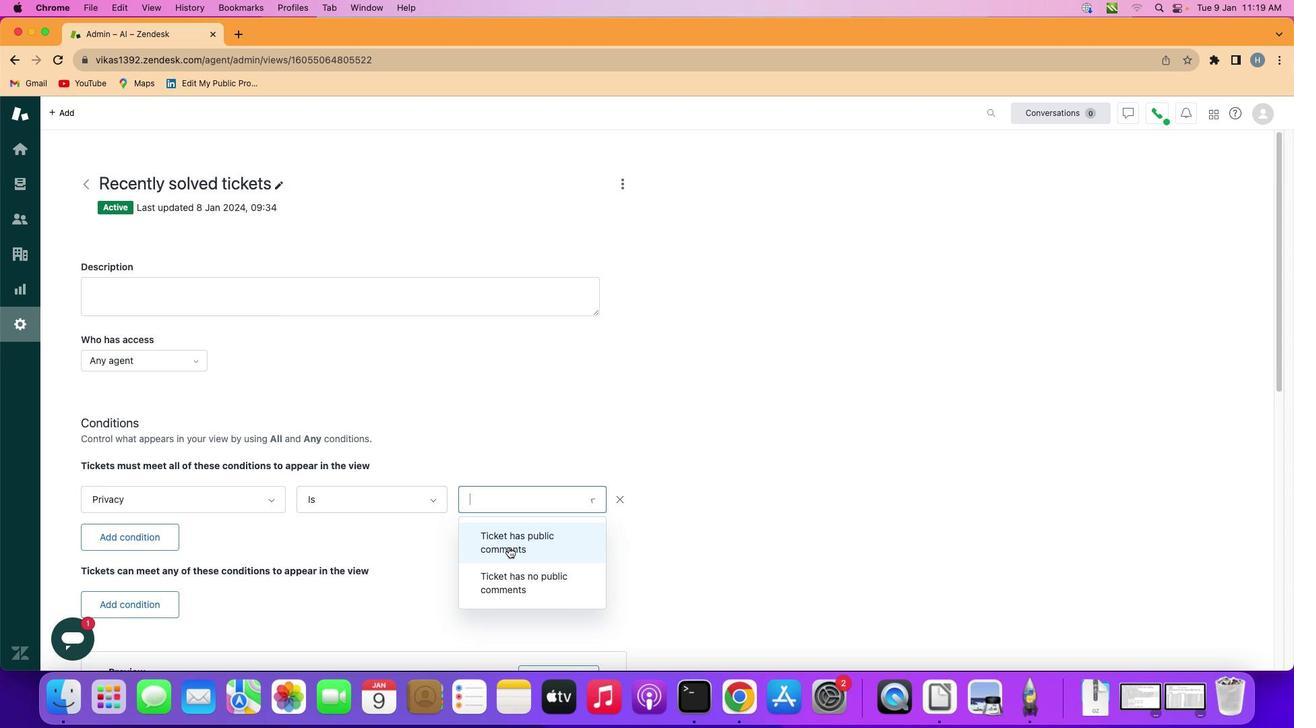 
Action: Mouse moved to (518, 581)
Screenshot: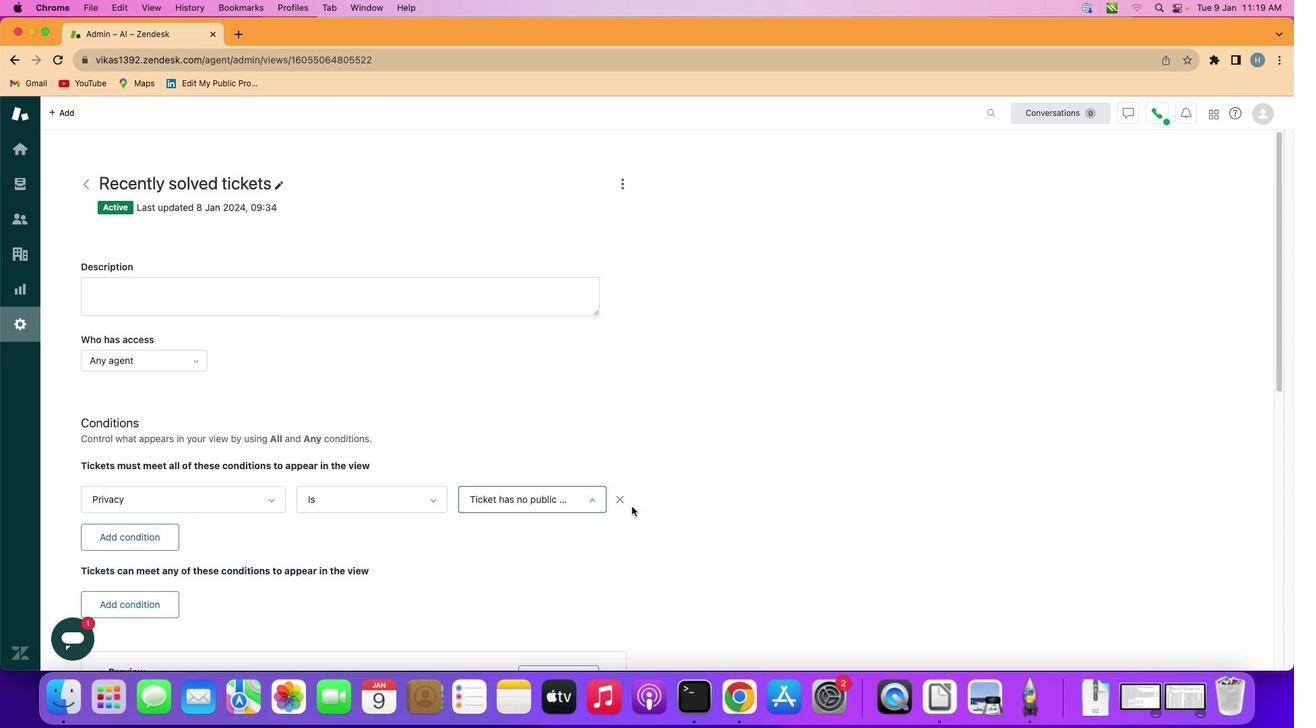 
Action: Mouse pressed left at (518, 581)
Screenshot: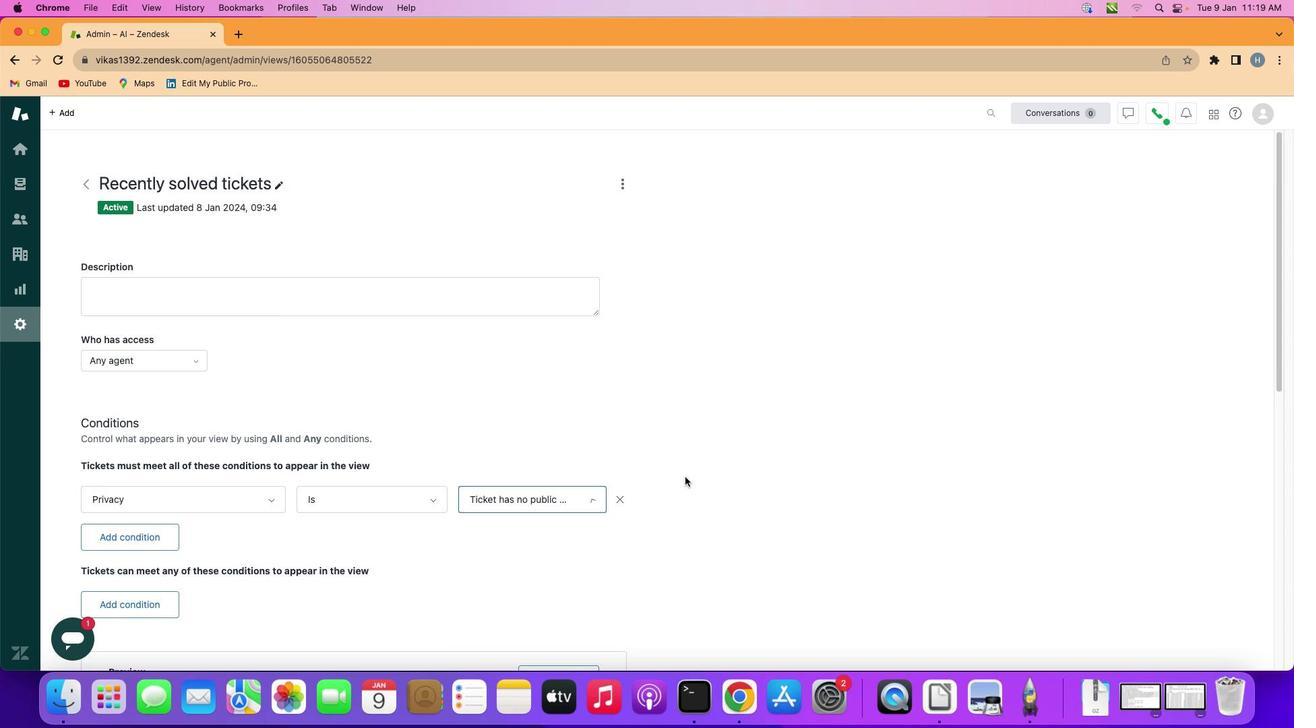 
Action: Mouse moved to (616, 517)
Screenshot: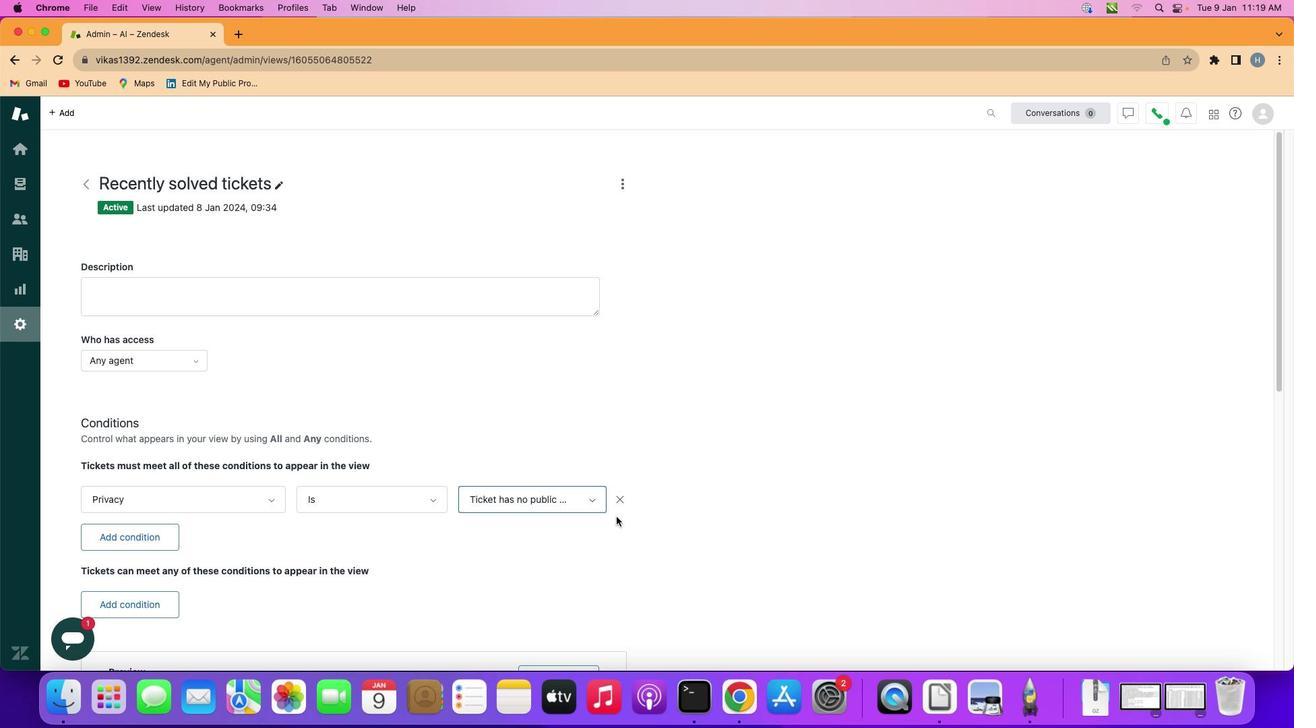 
